 Task: Write the Name "John Smith" Under New Vendor.
Action: Mouse moved to (133, 17)
Screenshot: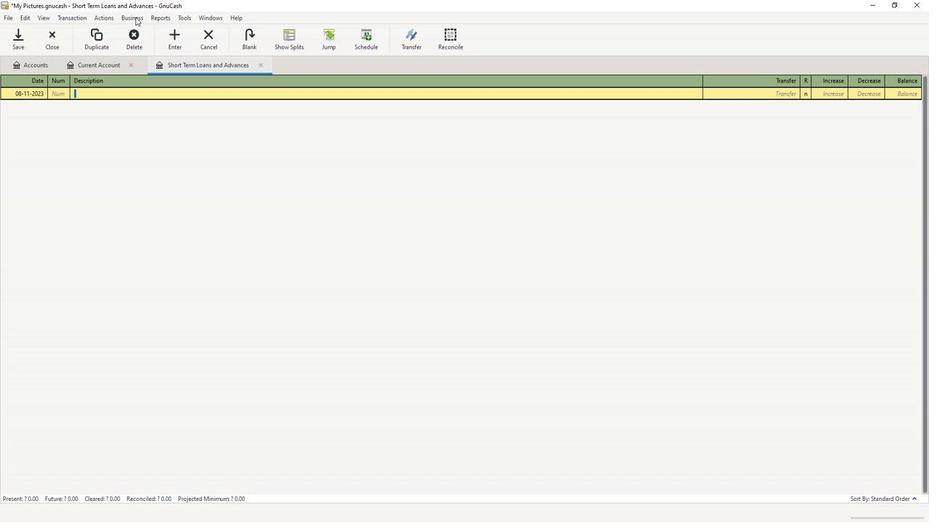 
Action: Mouse pressed left at (133, 17)
Screenshot: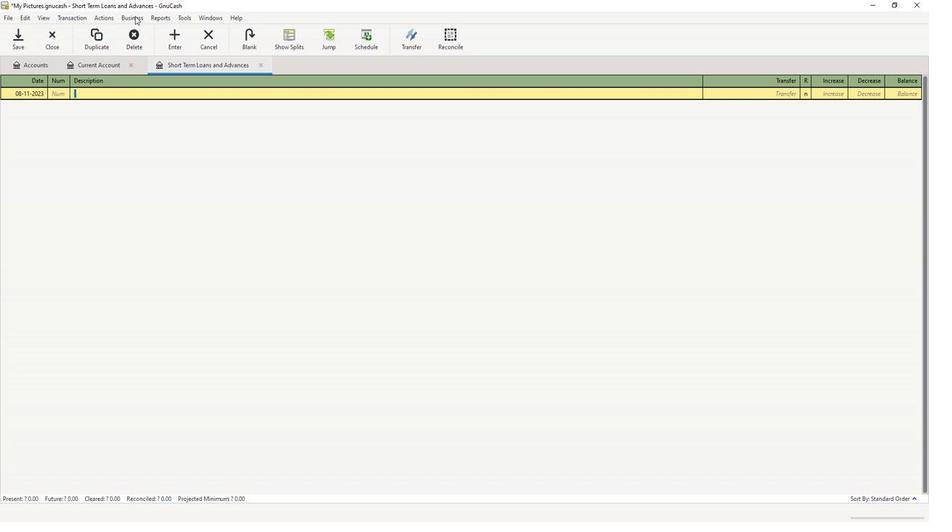 
Action: Mouse moved to (150, 40)
Screenshot: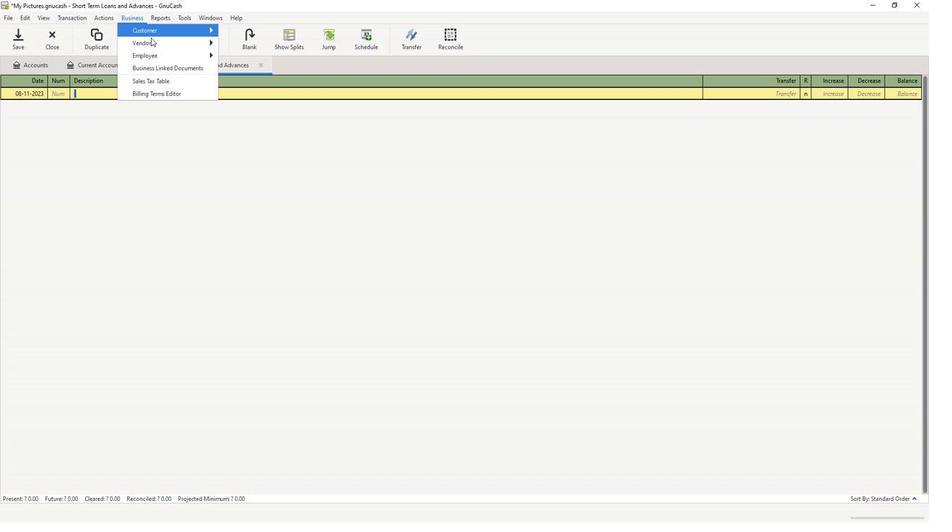 
Action: Mouse pressed left at (150, 40)
Screenshot: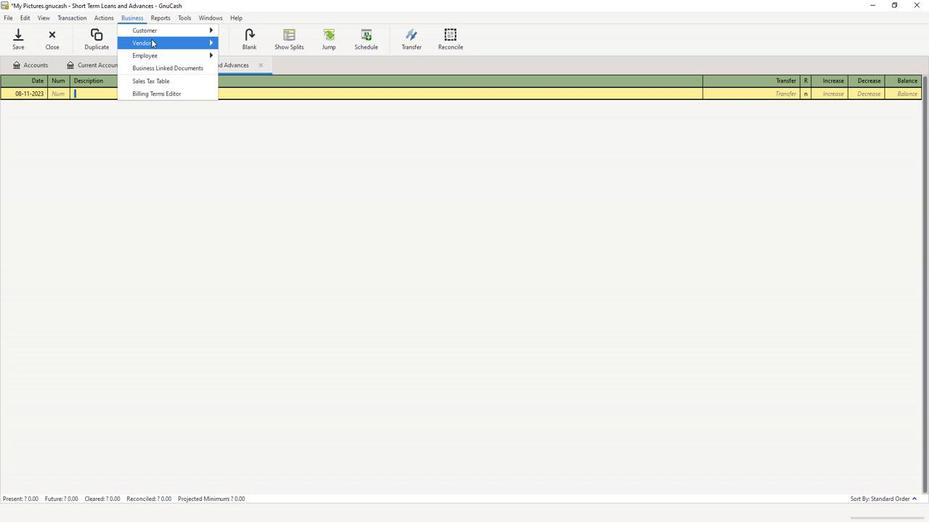 
Action: Mouse moved to (251, 59)
Screenshot: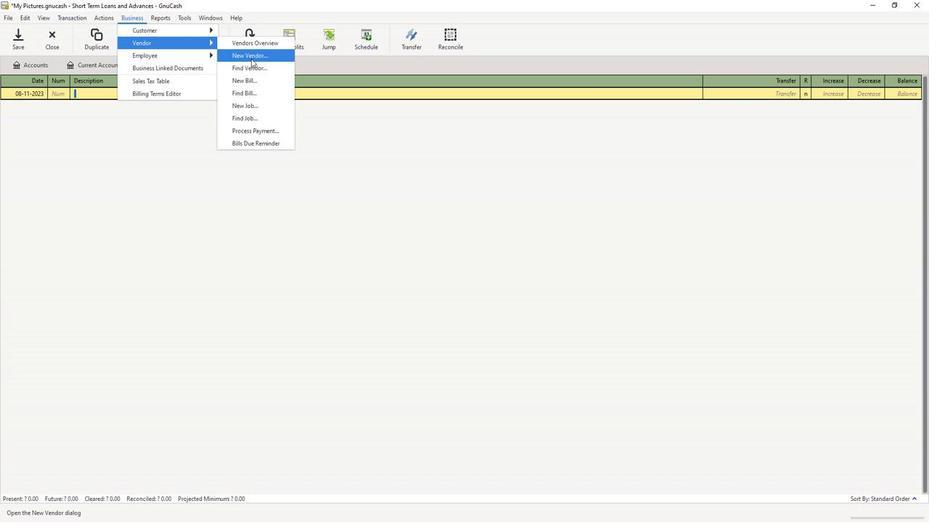 
Action: Mouse pressed left at (251, 59)
Screenshot: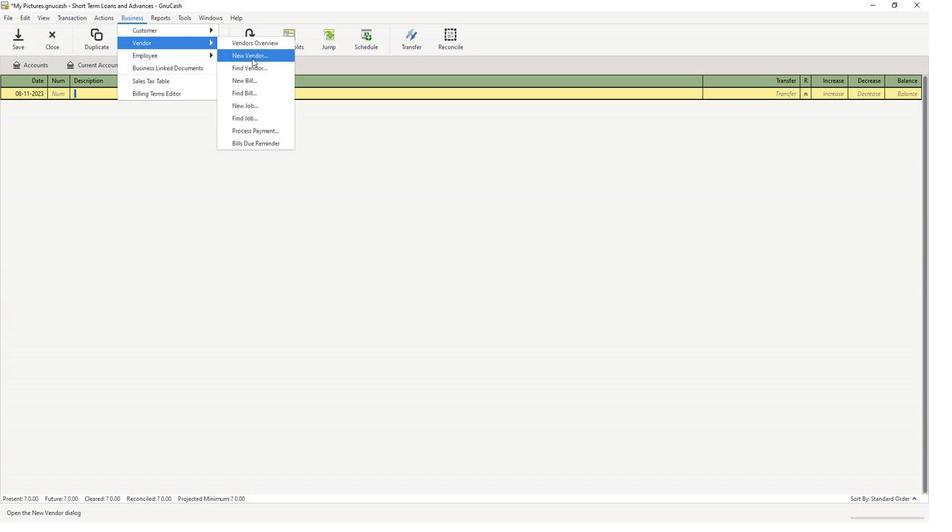 
Action: Mouse moved to (433, 228)
Screenshot: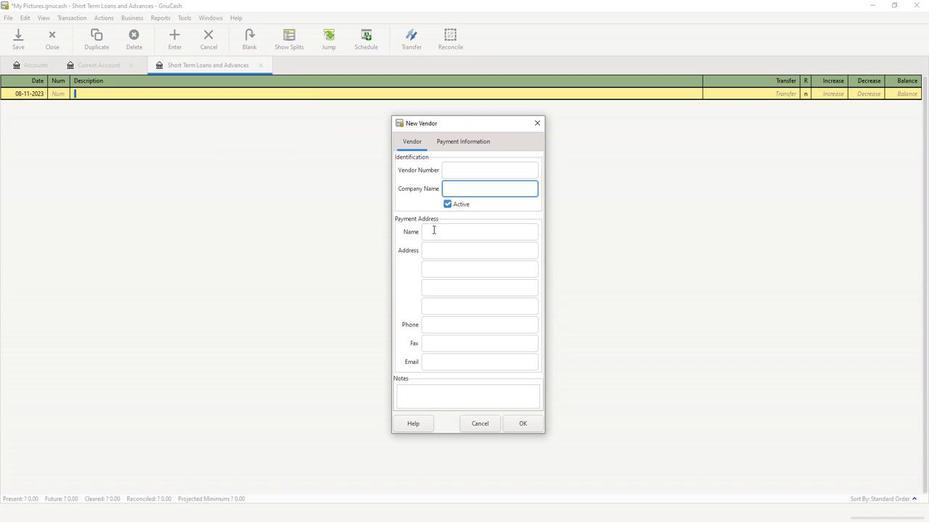 
Action: Mouse pressed left at (433, 228)
Screenshot: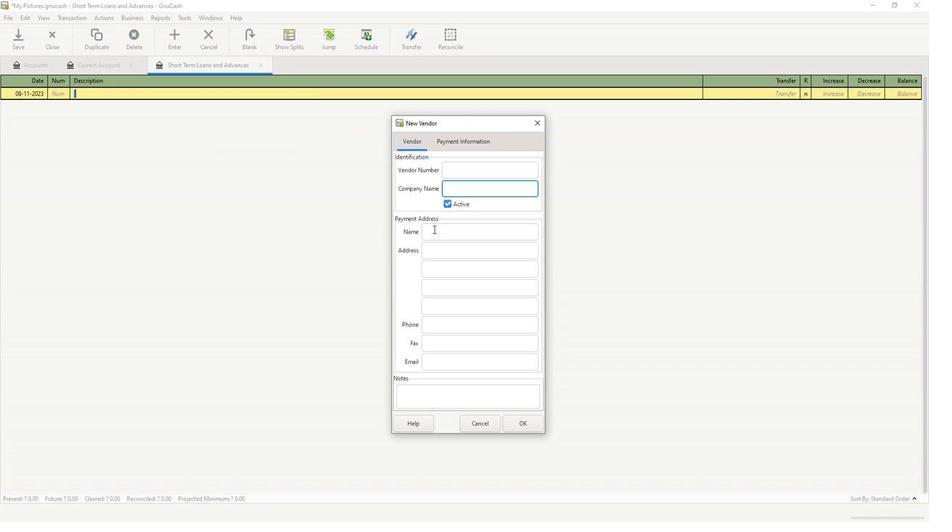 
Action: Key pressed j<Key.caps_lock>OHN<Key.space><Key.caps_lock>s<Key.caps_lock>MITH
Screenshot: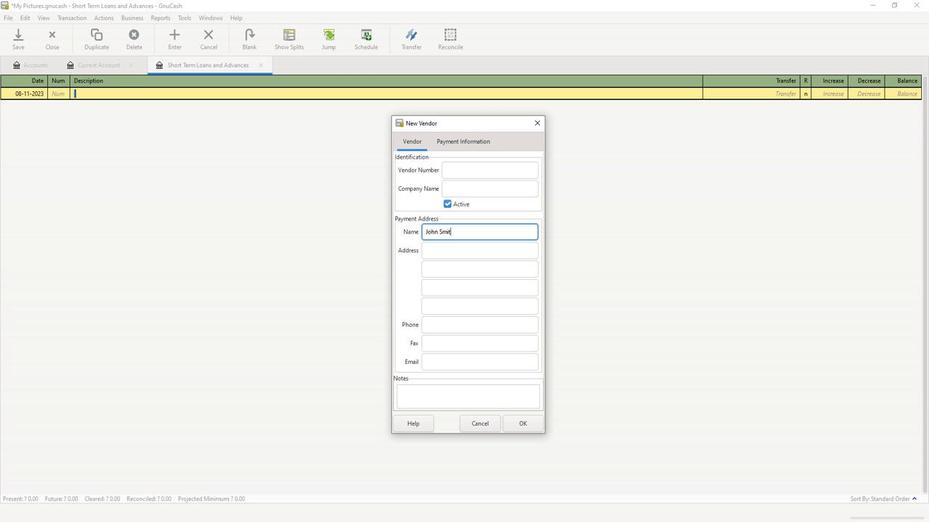 
Action: Mouse moved to (527, 416)
Screenshot: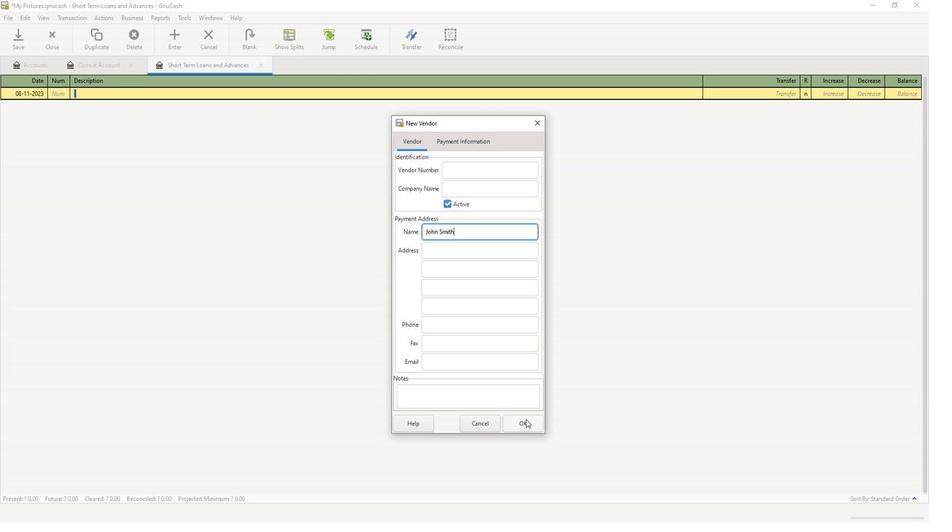 
